 Task: Look for properties with unfinished basement.
Action: Mouse moved to (481, 201)
Screenshot: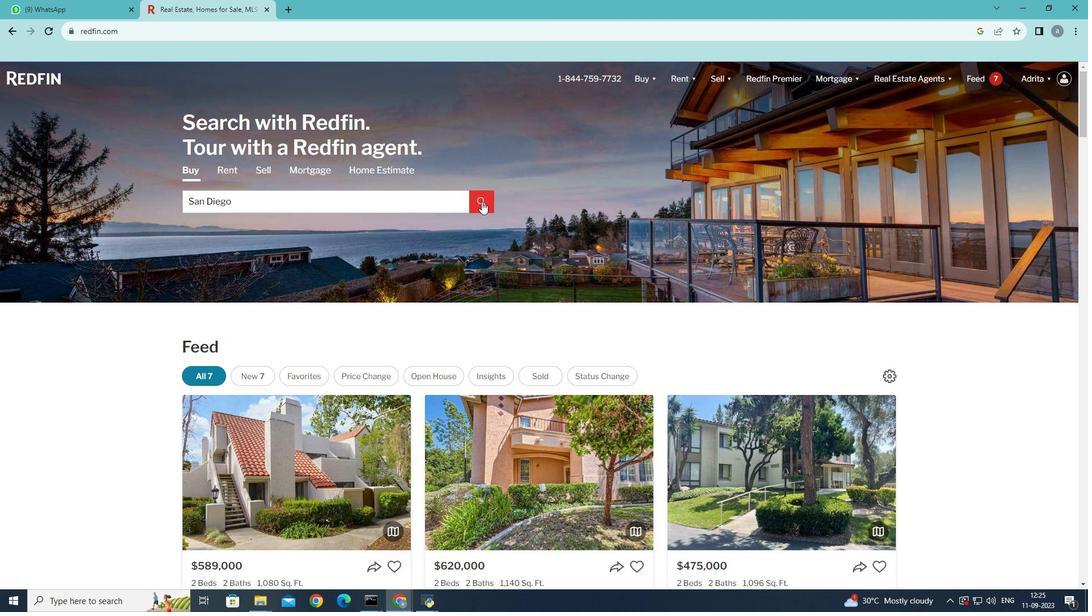 
Action: Mouse pressed left at (481, 201)
Screenshot: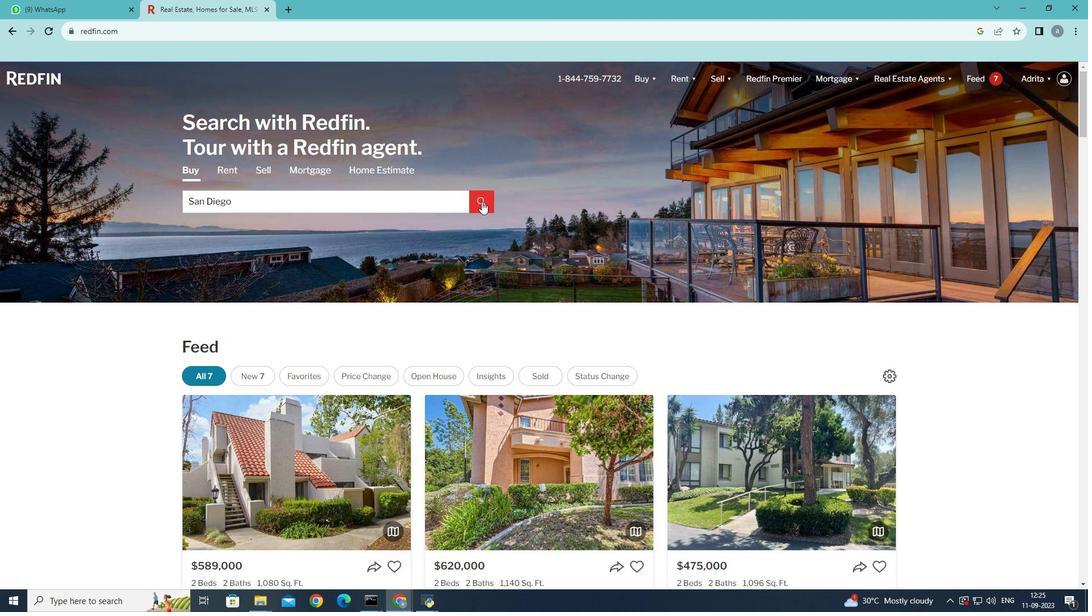 
Action: Mouse moved to (978, 150)
Screenshot: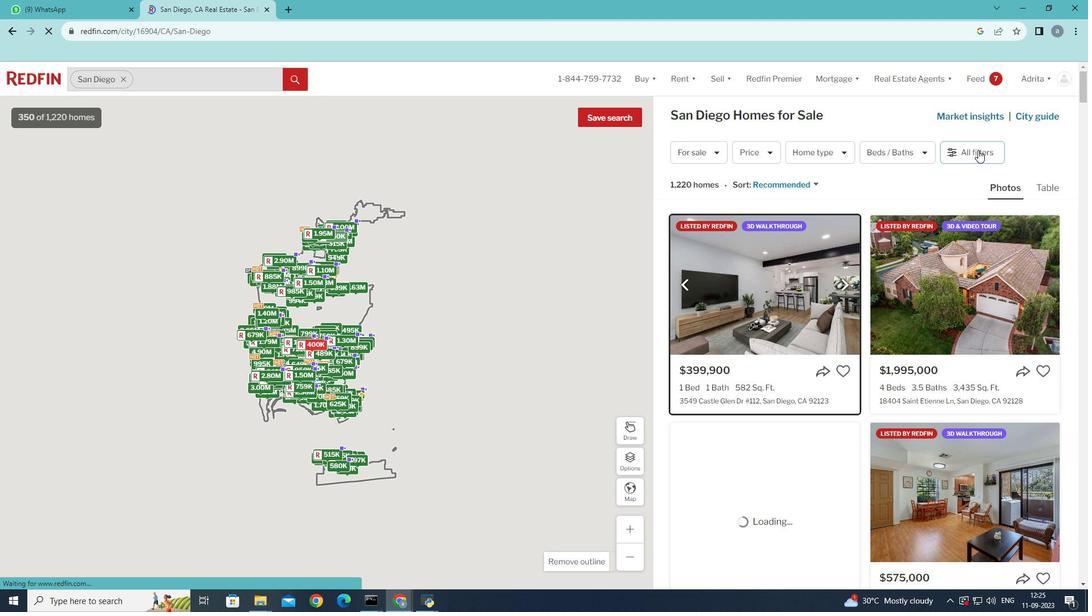 
Action: Mouse pressed left at (978, 150)
Screenshot: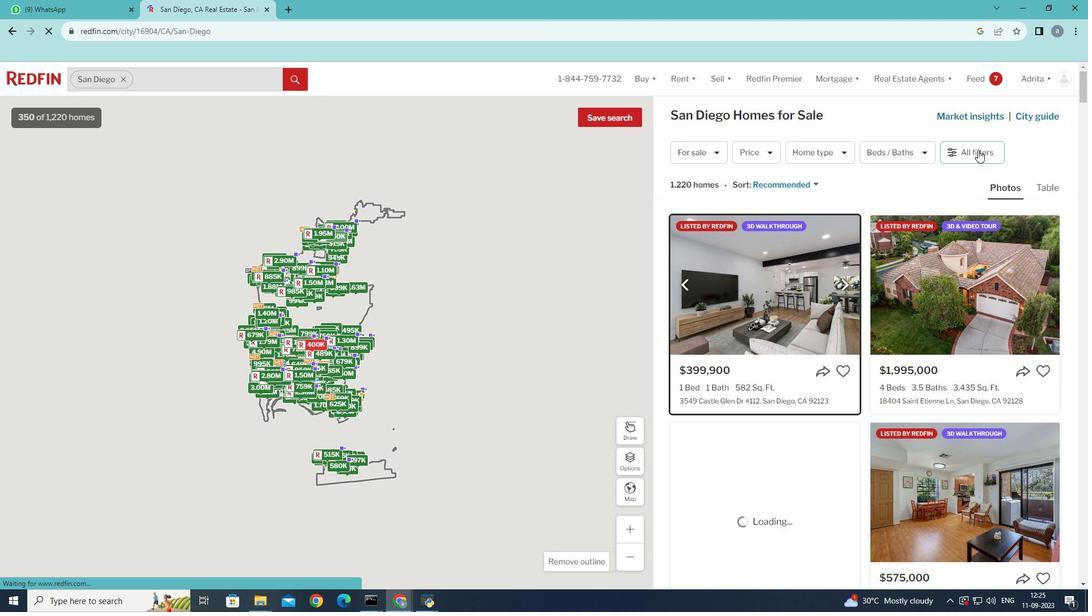 
Action: Mouse pressed left at (978, 150)
Screenshot: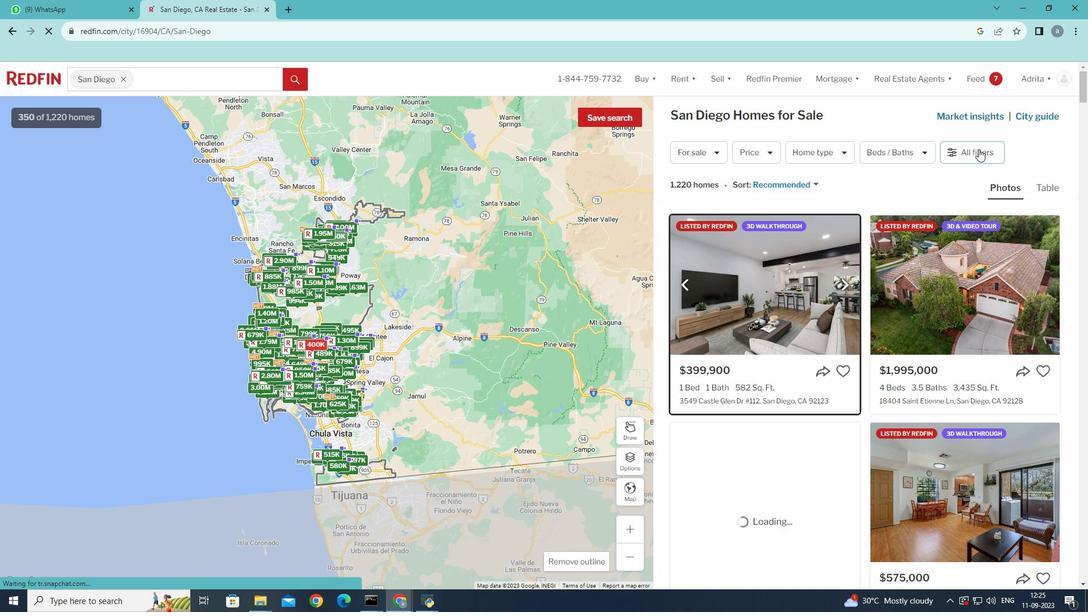 
Action: Mouse moved to (914, 317)
Screenshot: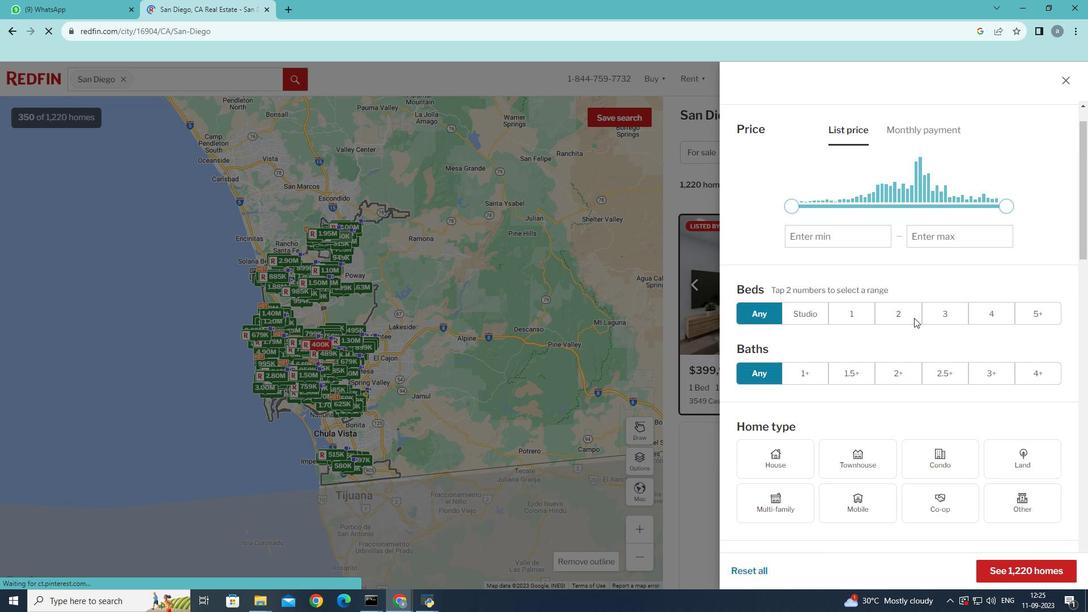 
Action: Mouse scrolled (914, 316) with delta (0, 0)
Screenshot: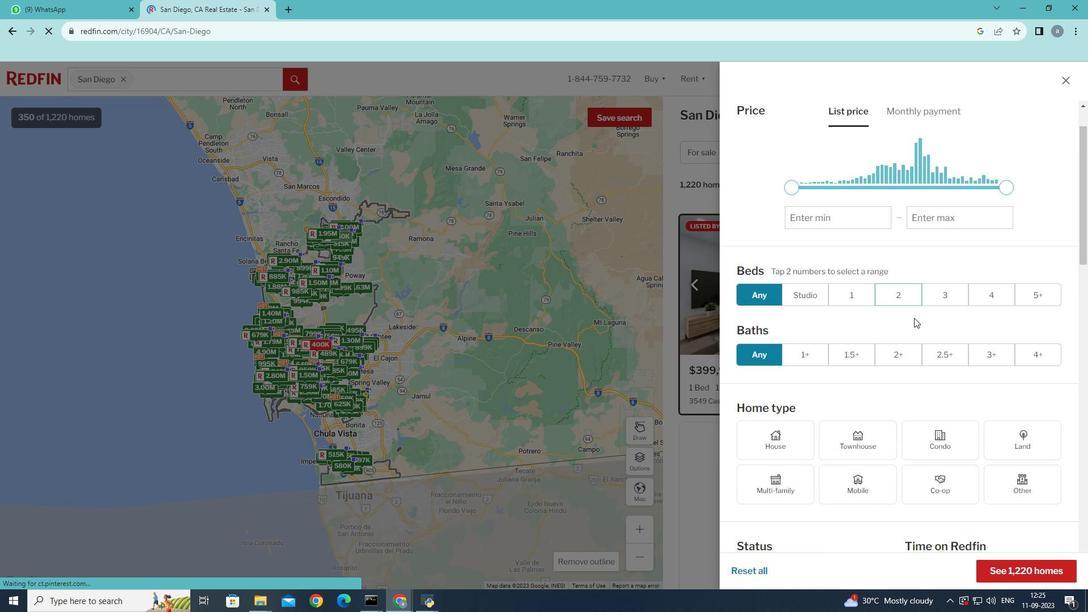 
Action: Mouse moved to (1022, 321)
Screenshot: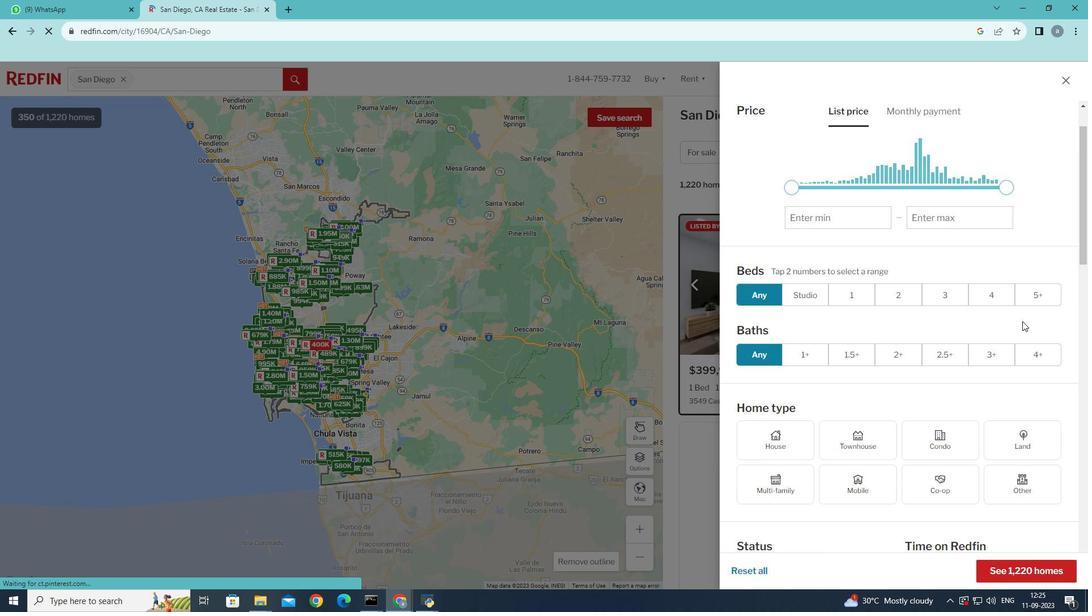 
Action: Mouse scrolled (1022, 320) with delta (0, 0)
Screenshot: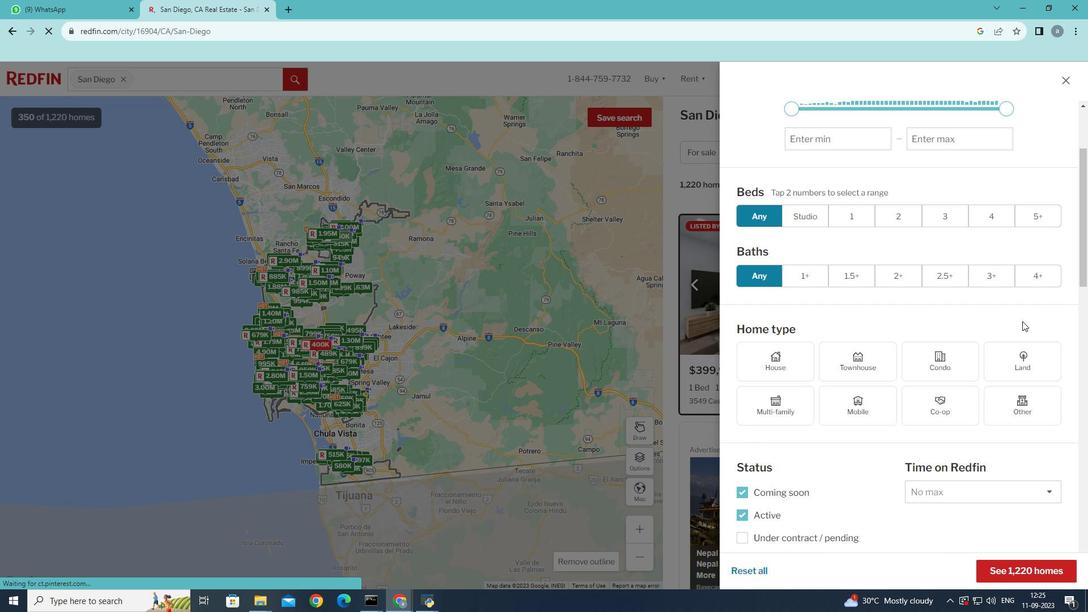 
Action: Mouse scrolled (1022, 320) with delta (0, 0)
Screenshot: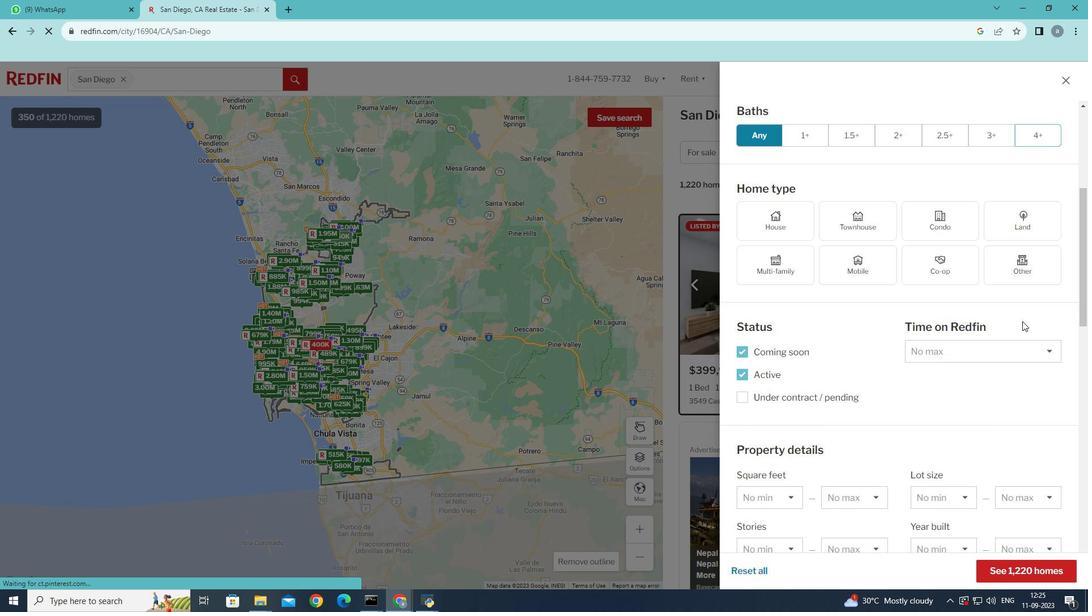 
Action: Mouse scrolled (1022, 320) with delta (0, 0)
Screenshot: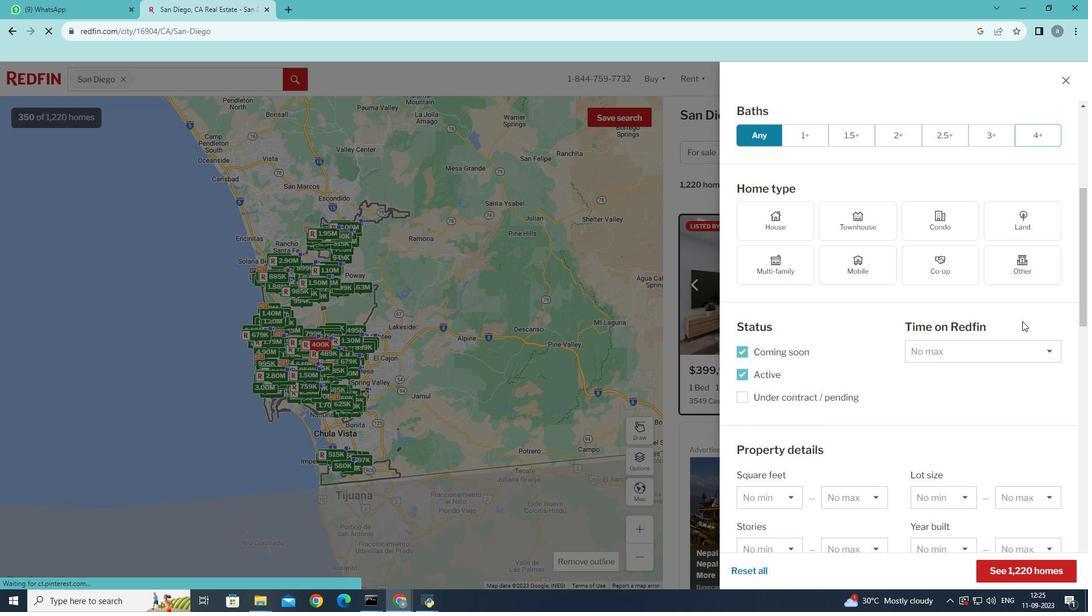 
Action: Mouse scrolled (1022, 320) with delta (0, 0)
Screenshot: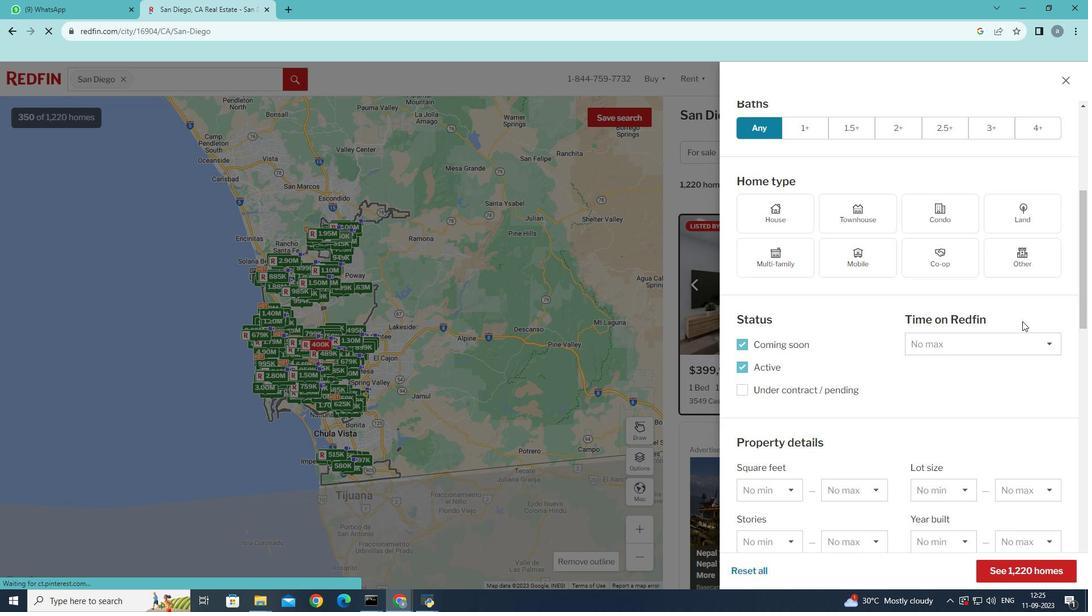 
Action: Mouse scrolled (1022, 320) with delta (0, 0)
Screenshot: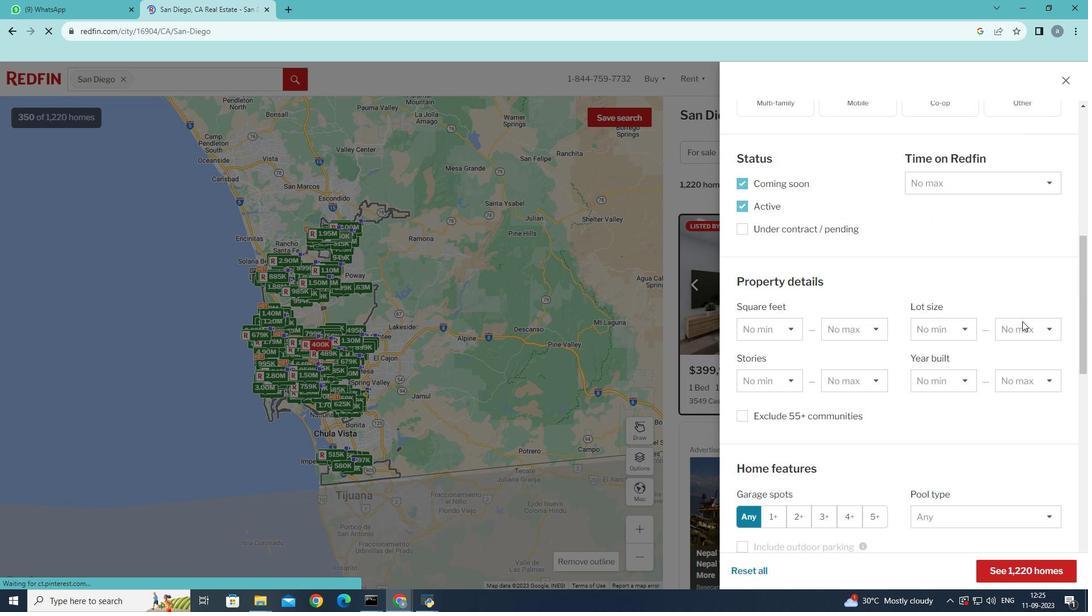 
Action: Mouse scrolled (1022, 320) with delta (0, 0)
Screenshot: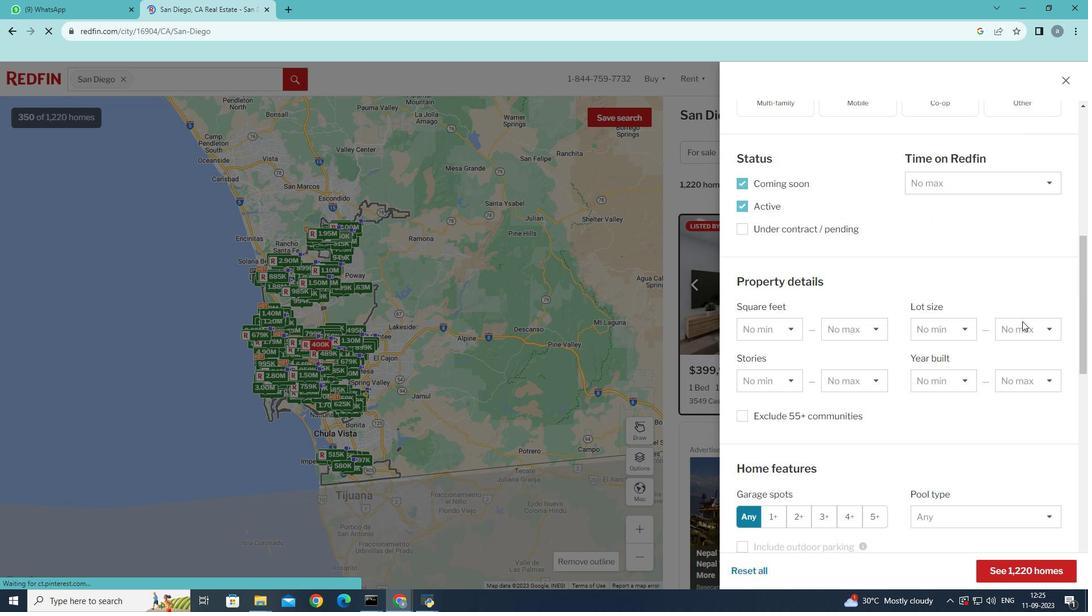 
Action: Mouse scrolled (1022, 320) with delta (0, 0)
Screenshot: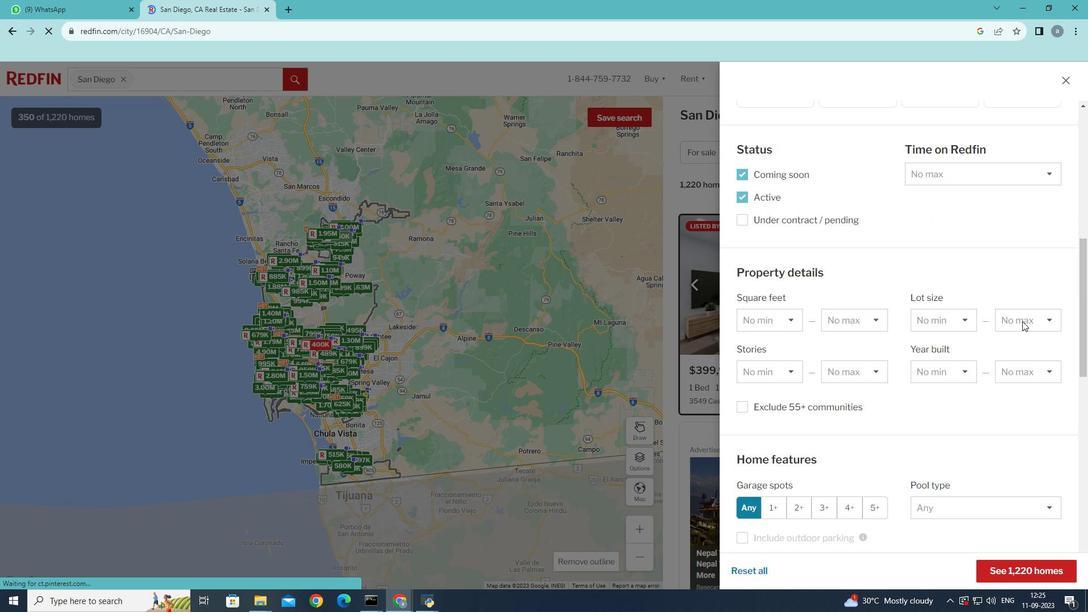 
Action: Mouse scrolled (1022, 320) with delta (0, 0)
Screenshot: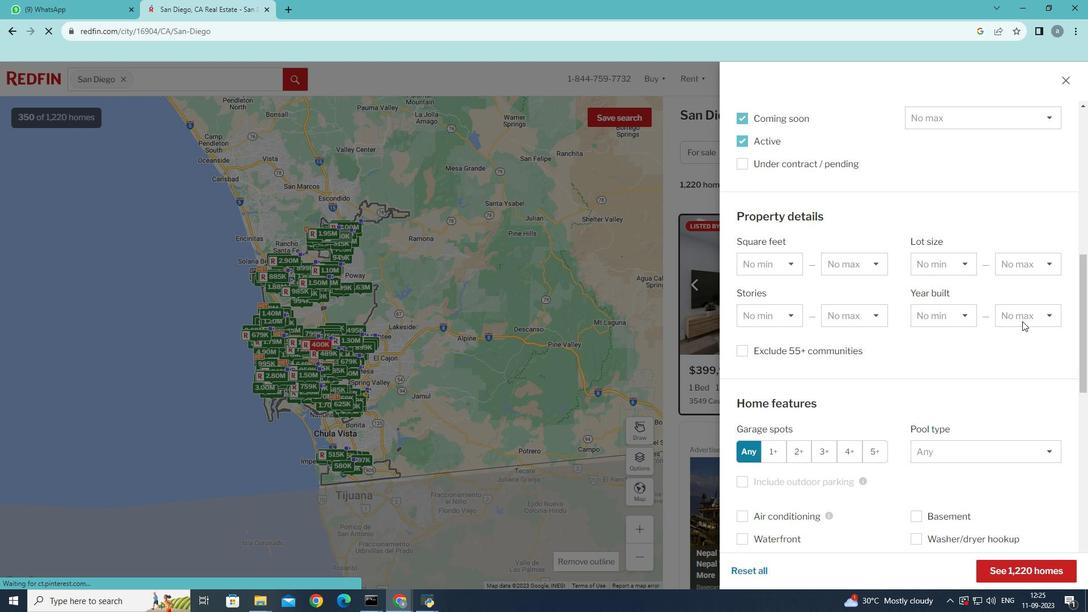 
Action: Mouse scrolled (1022, 320) with delta (0, 0)
Screenshot: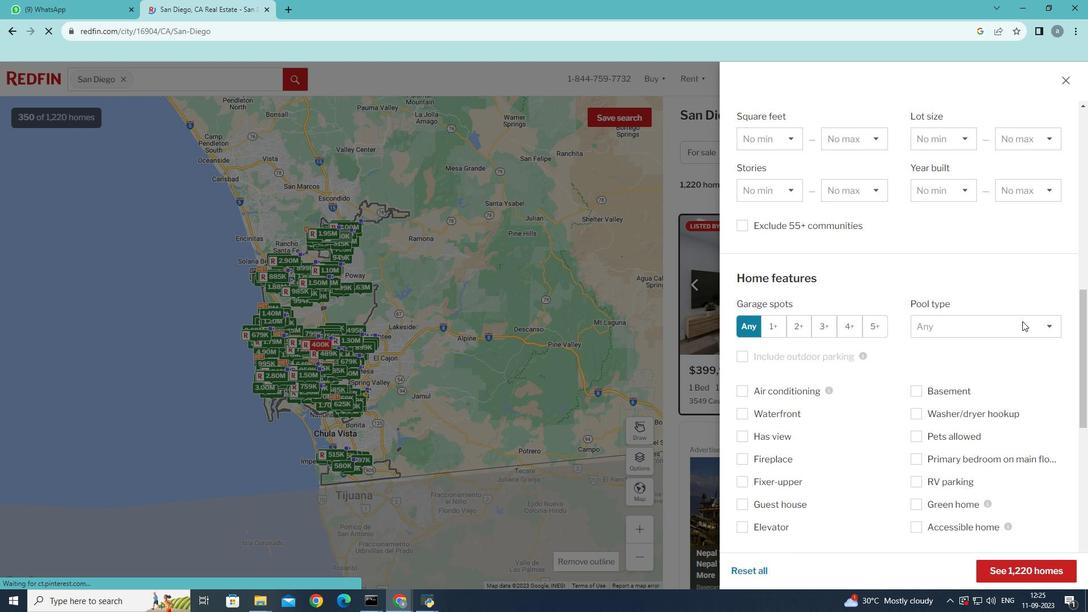 
Action: Mouse scrolled (1022, 320) with delta (0, 0)
Screenshot: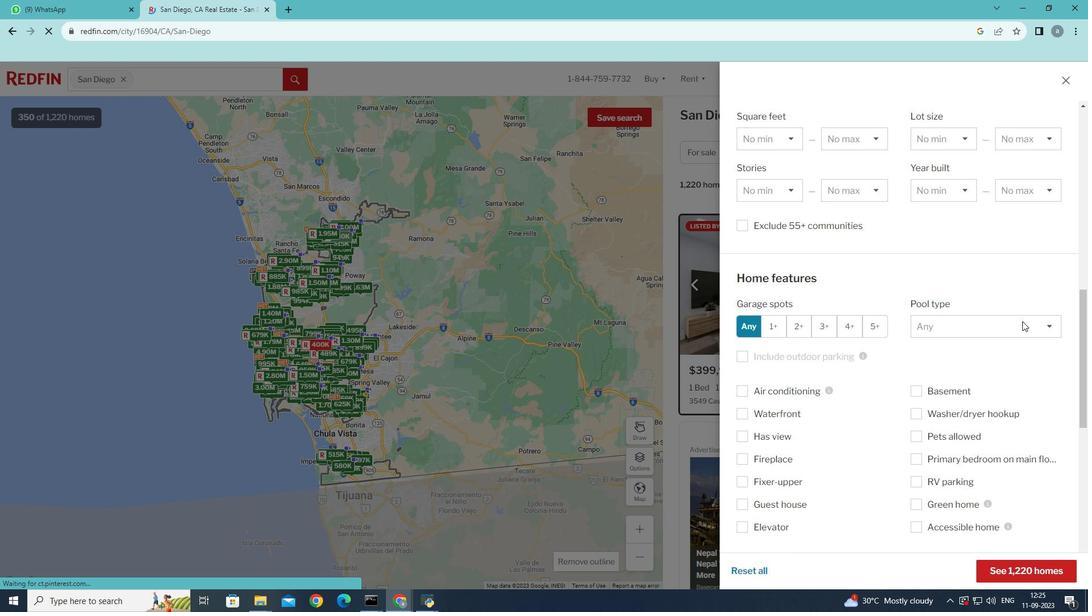 
Action: Mouse scrolled (1022, 320) with delta (0, 0)
Screenshot: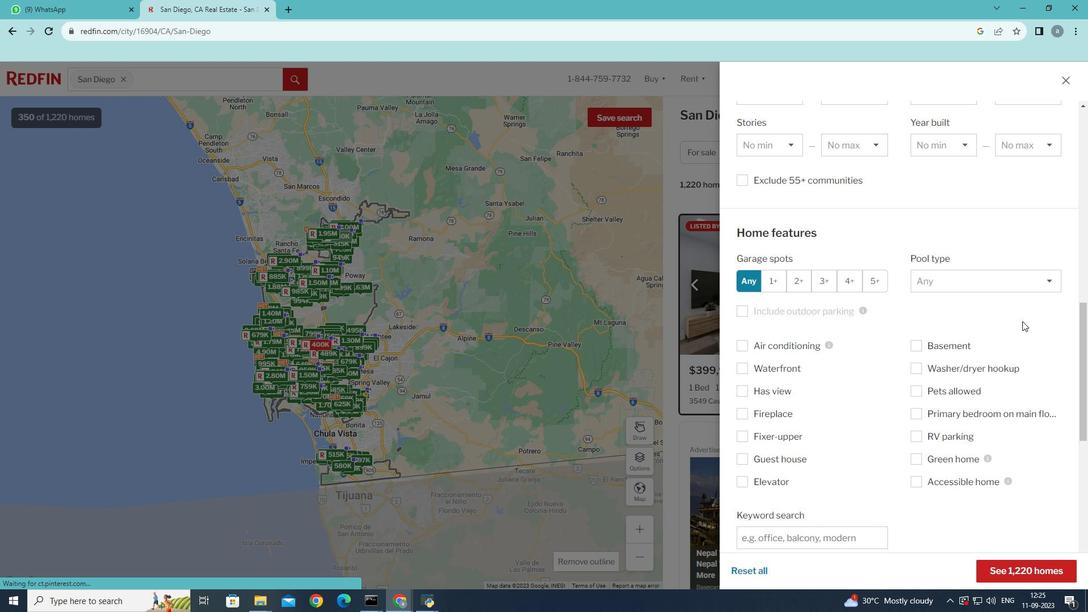 
Action: Mouse moved to (918, 345)
Screenshot: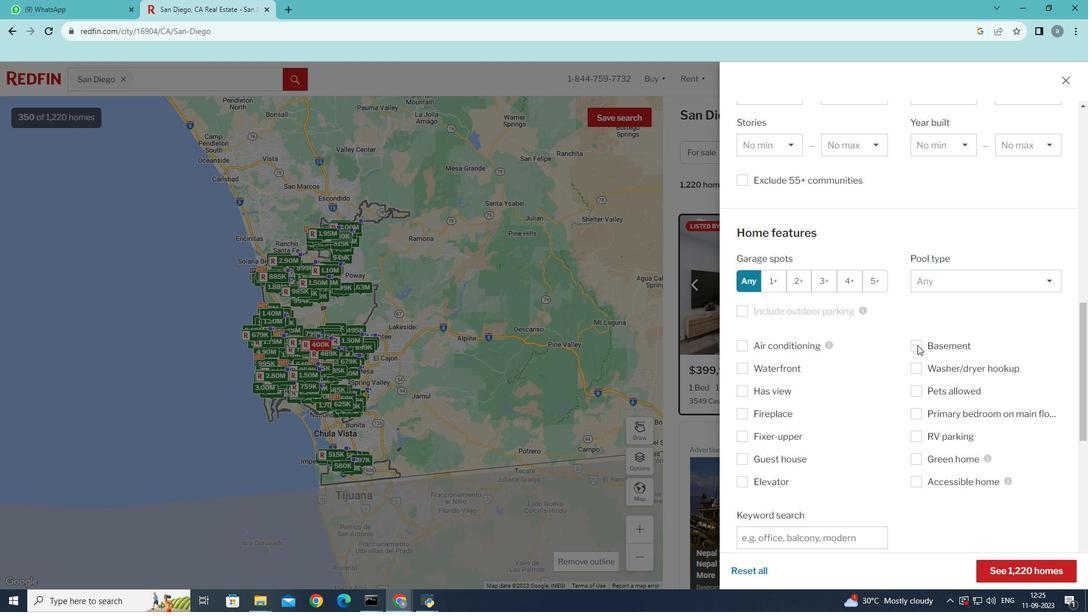 
Action: Mouse pressed left at (918, 345)
Screenshot: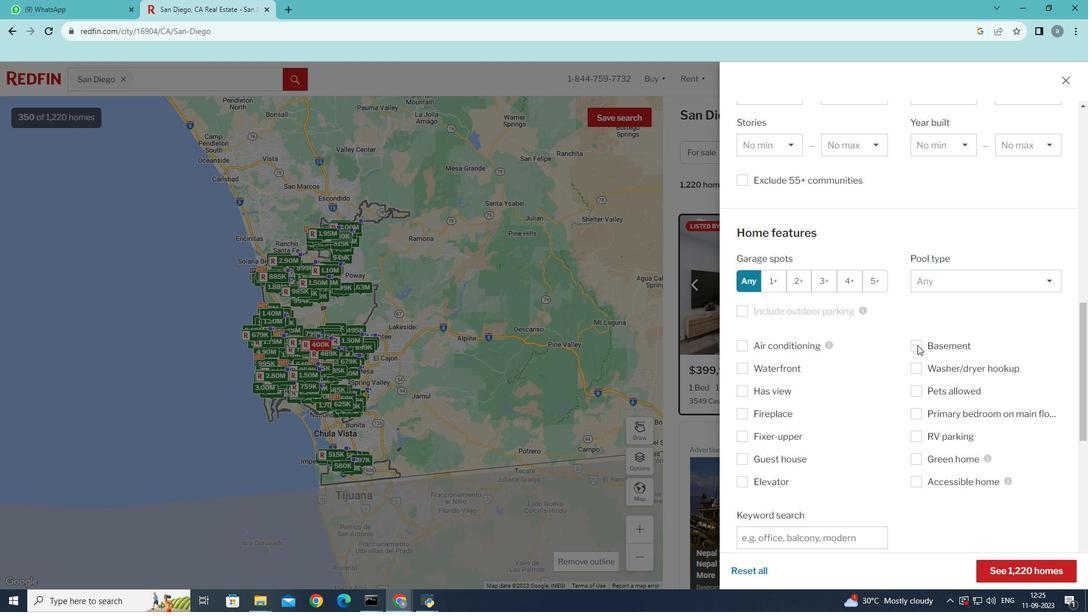 
Action: Mouse moved to (937, 370)
Screenshot: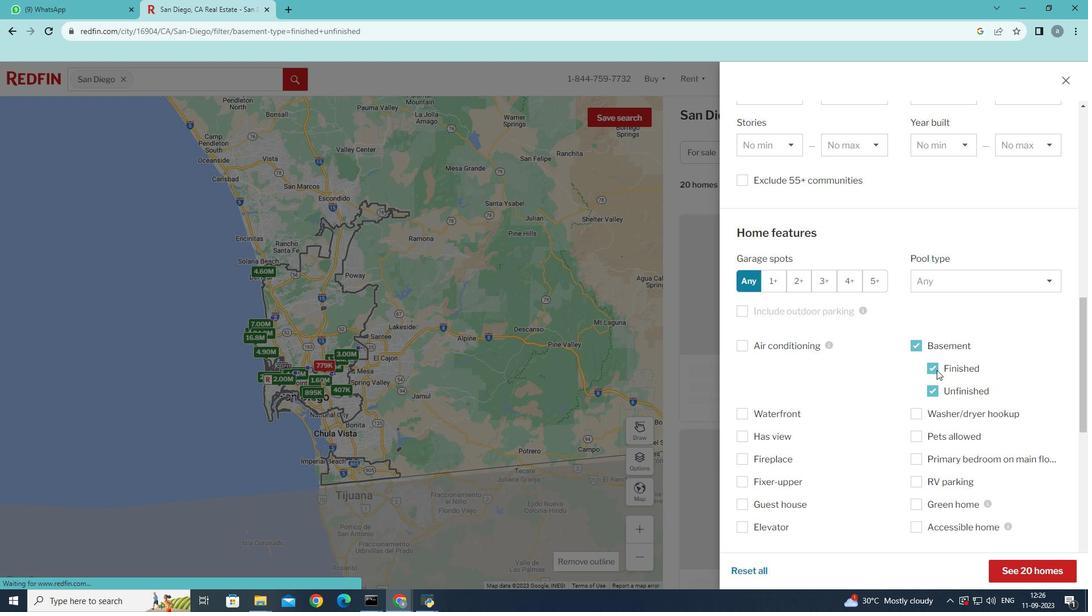 
Action: Mouse pressed left at (937, 370)
Screenshot: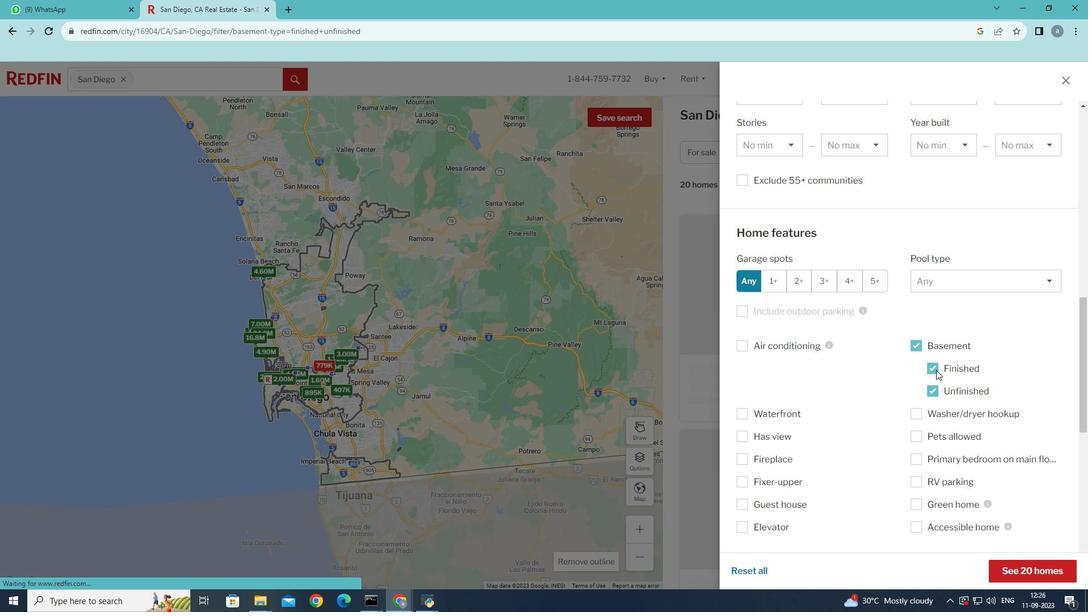
Action: Mouse moved to (1015, 579)
Screenshot: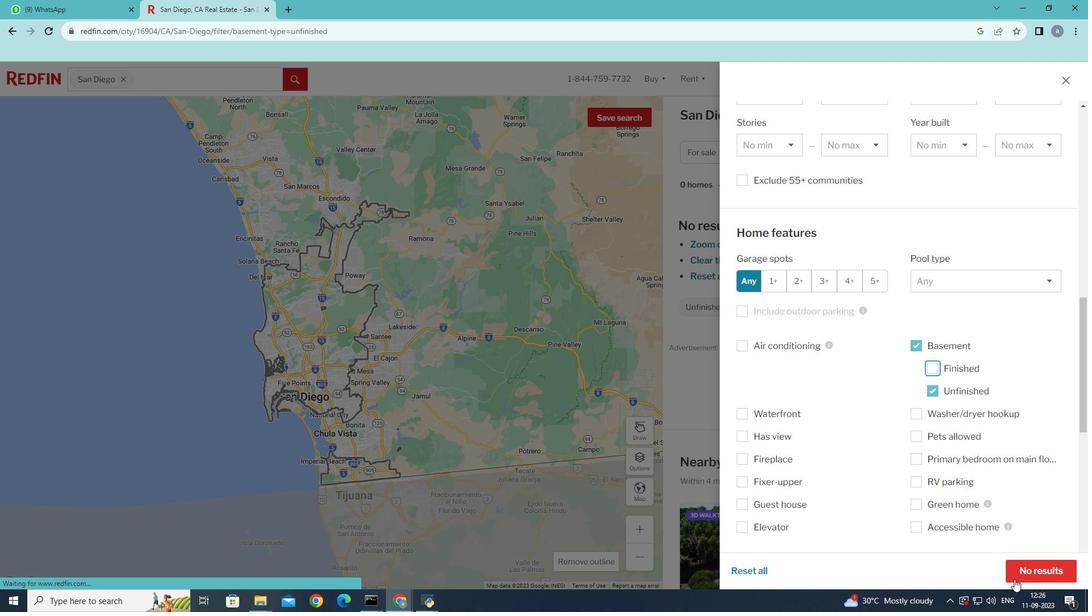 
Action: Mouse pressed left at (1015, 579)
Screenshot: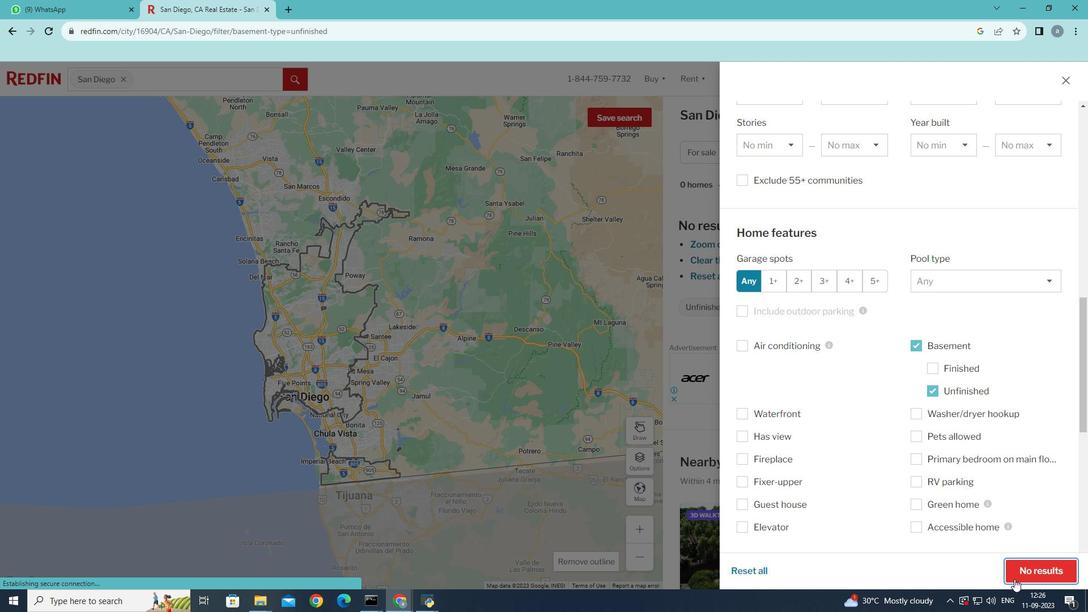
Action: Mouse moved to (952, 385)
Screenshot: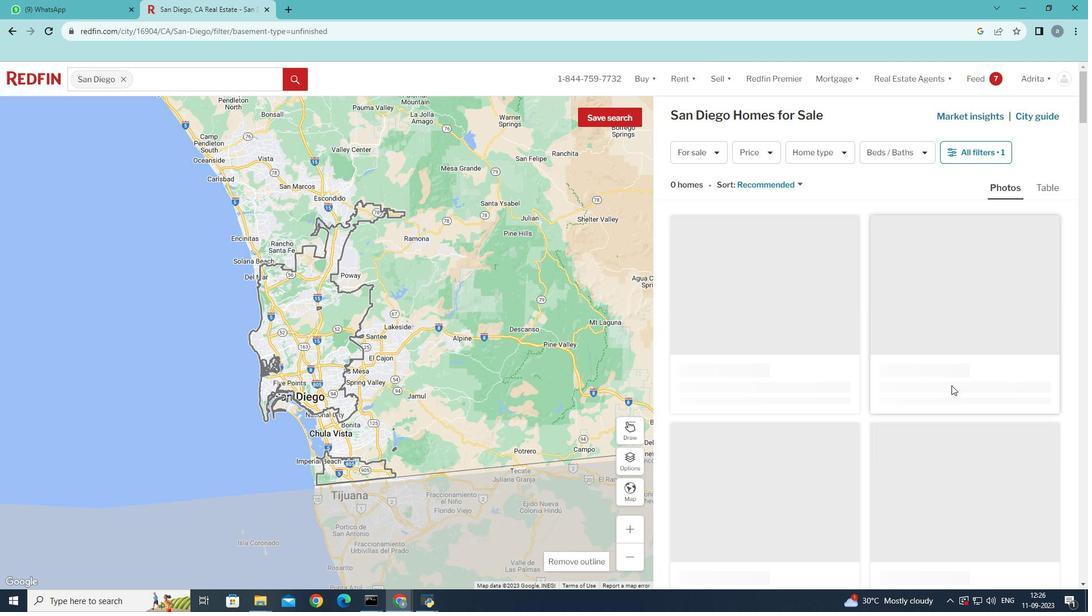 
